 Task: Select the never open option in the open debug.
Action: Mouse moved to (35, 643)
Screenshot: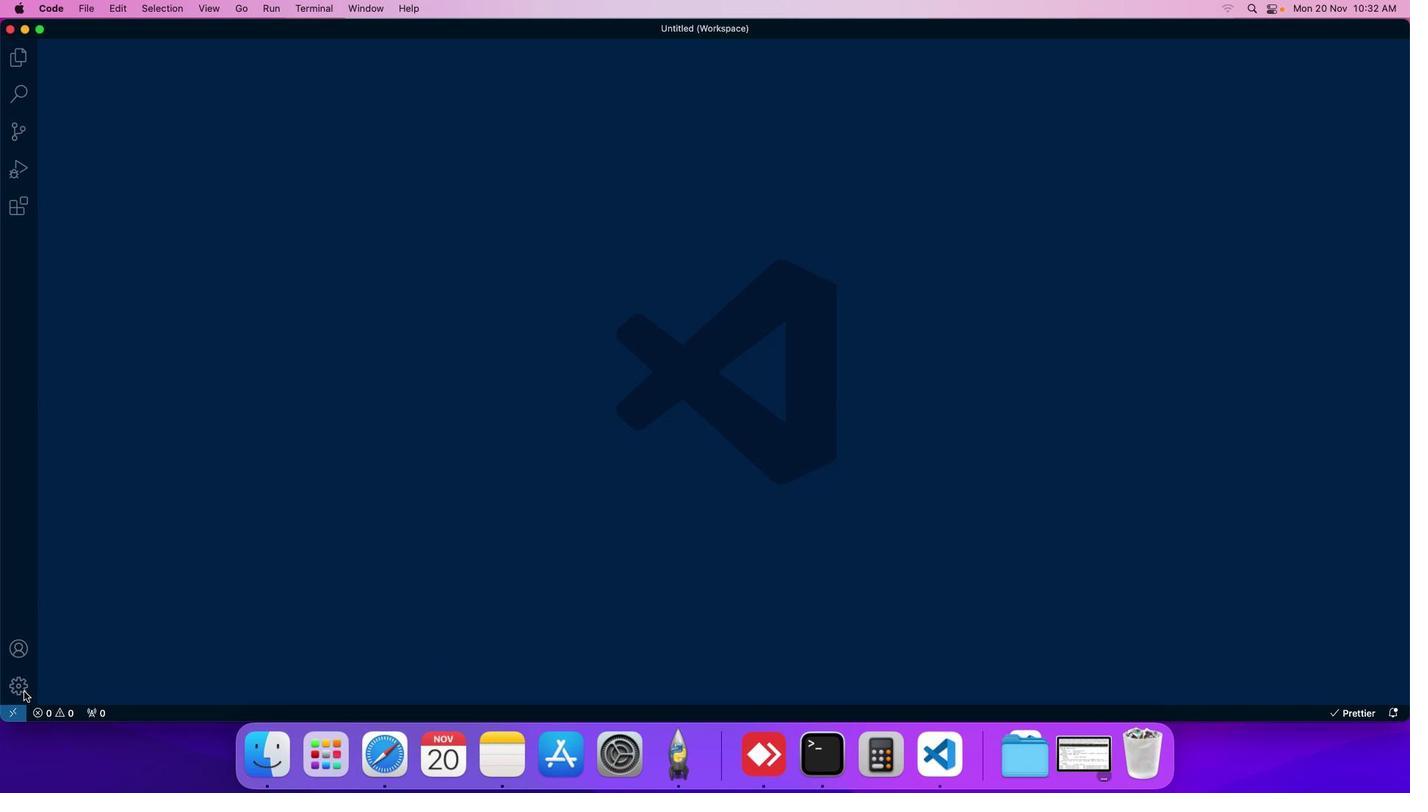 
Action: Mouse pressed left at (35, 643)
Screenshot: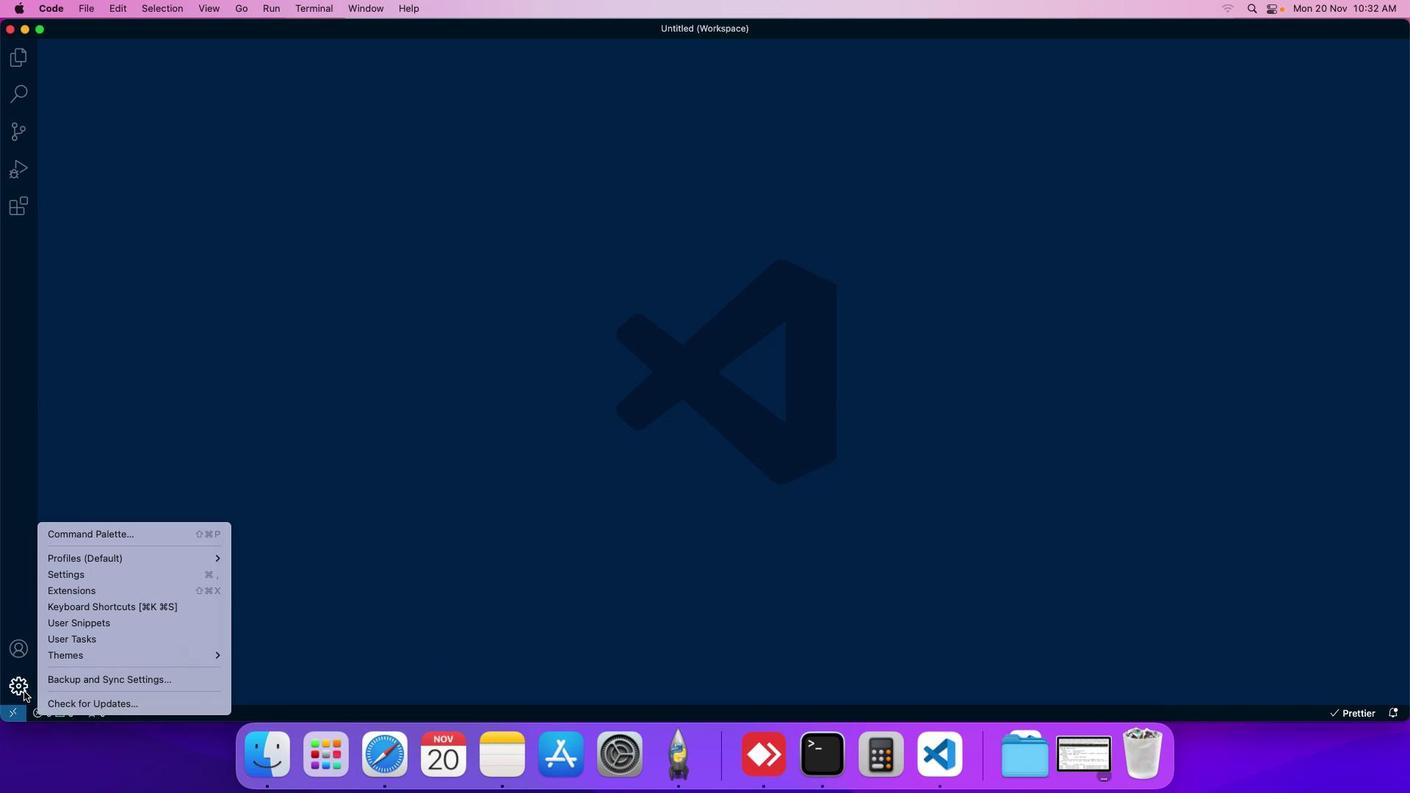 
Action: Mouse moved to (63, 547)
Screenshot: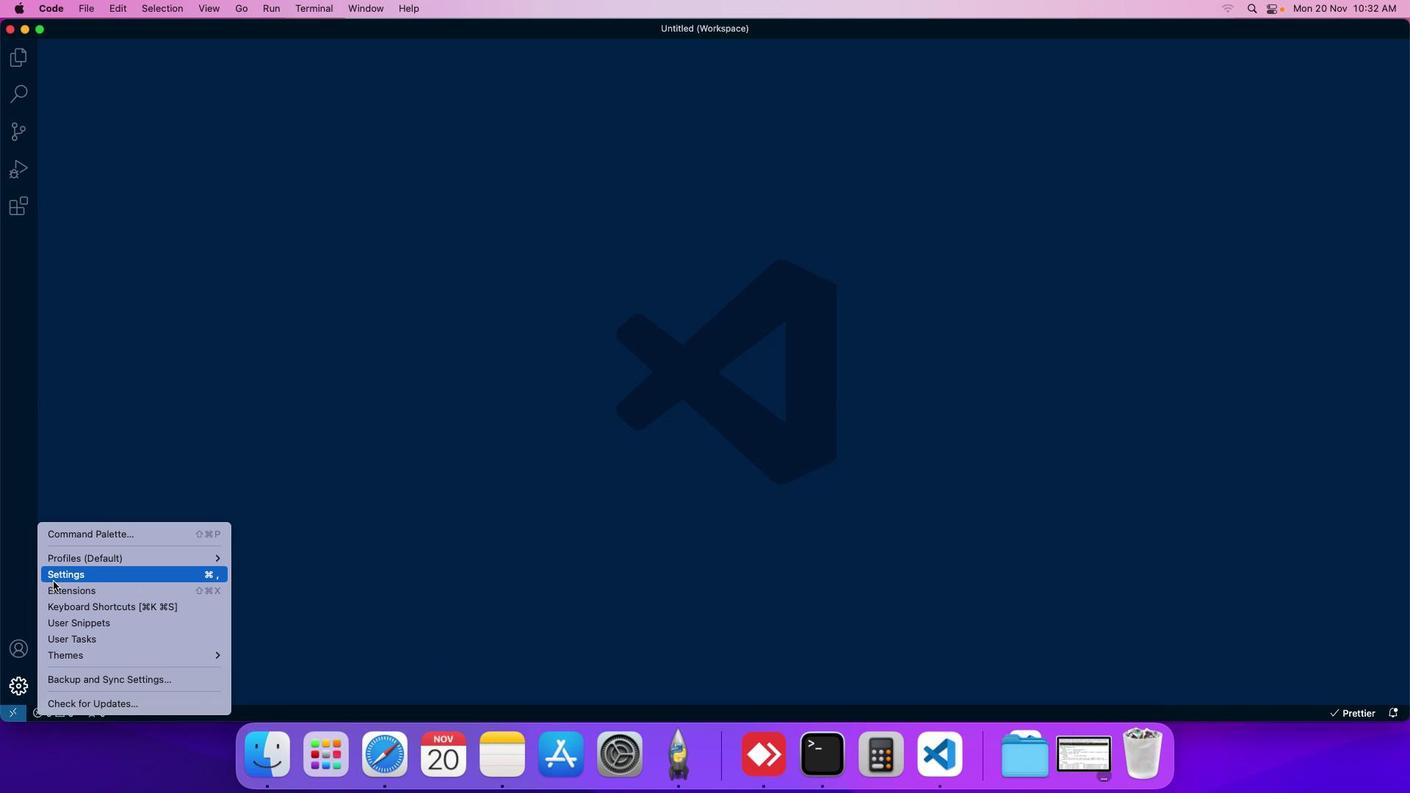 
Action: Mouse pressed left at (63, 547)
Screenshot: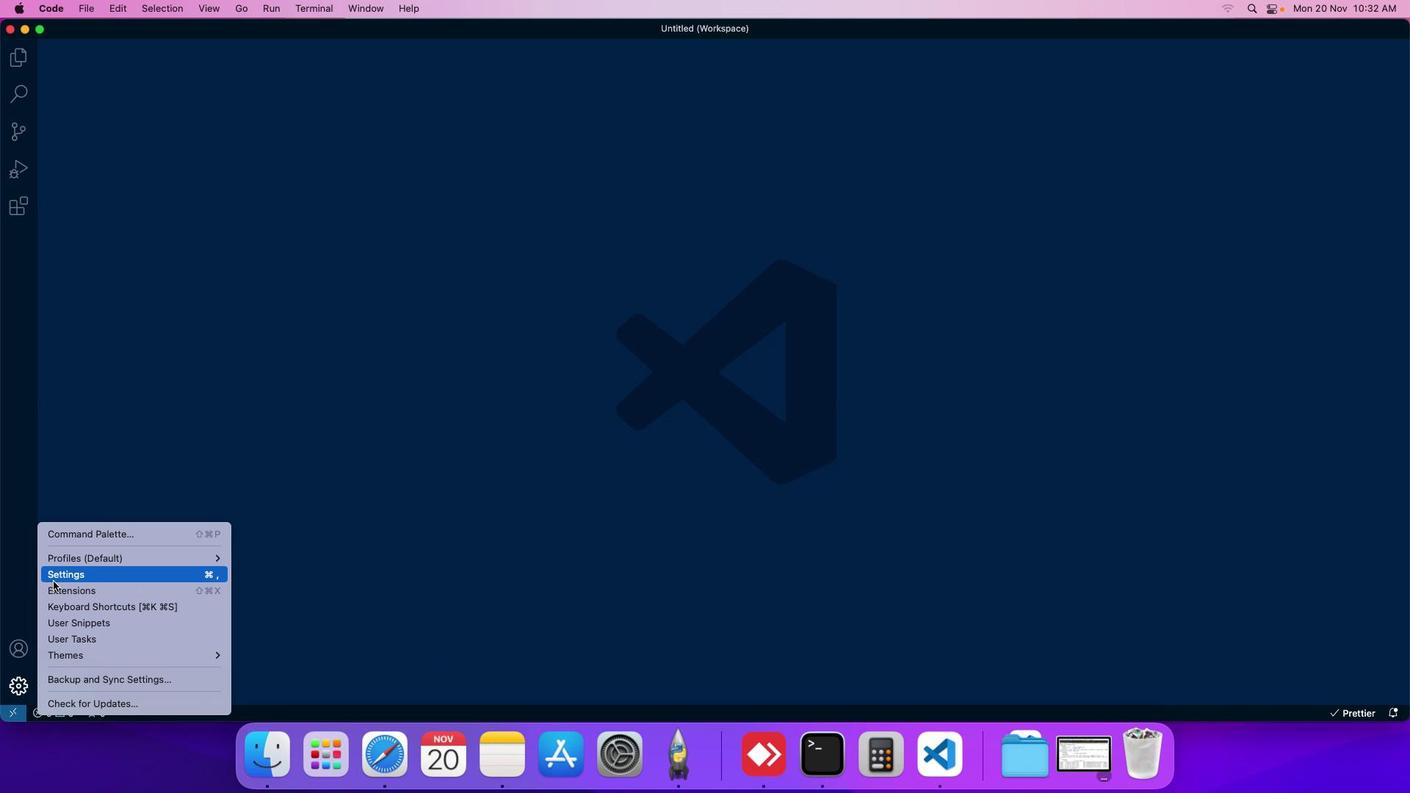 
Action: Mouse moved to (354, 145)
Screenshot: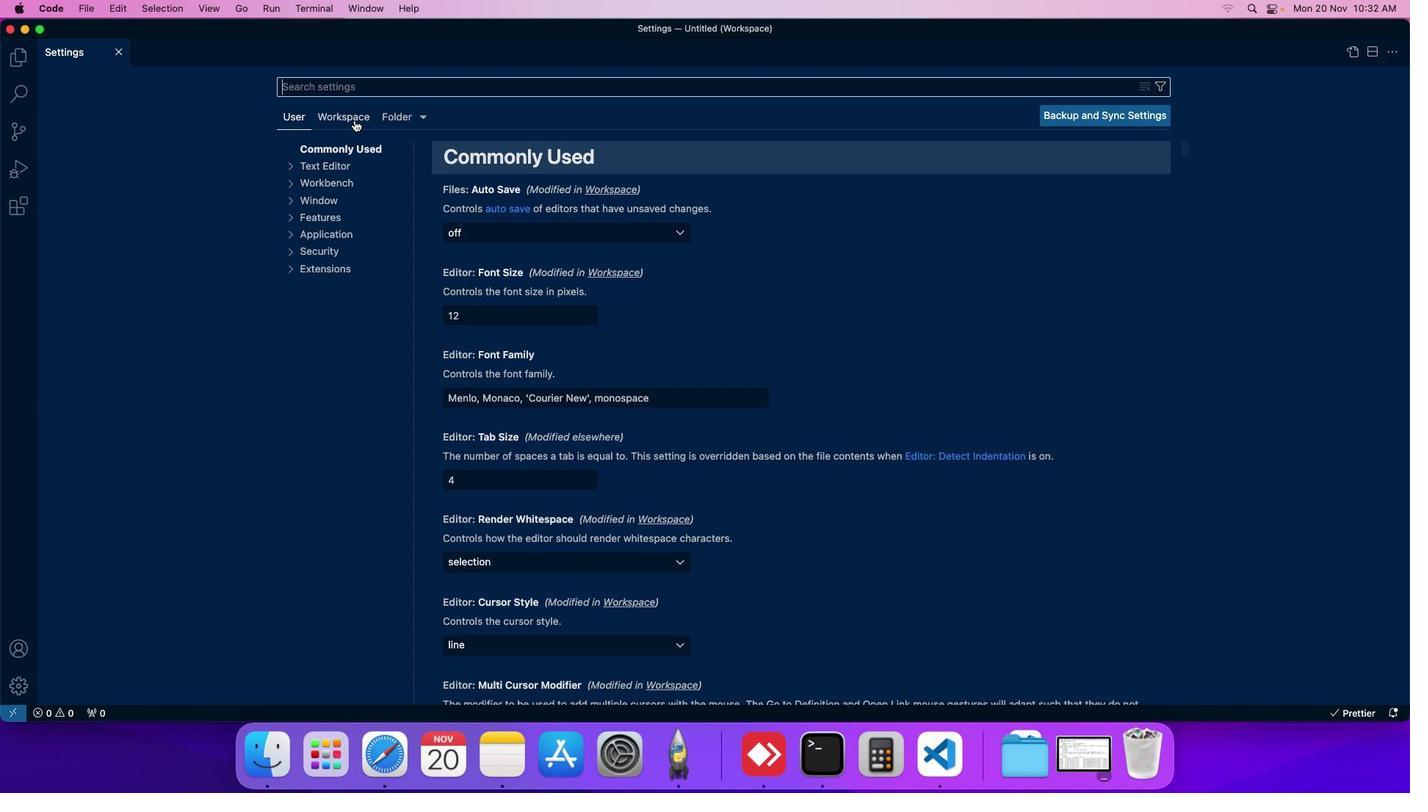 
Action: Mouse pressed left at (354, 145)
Screenshot: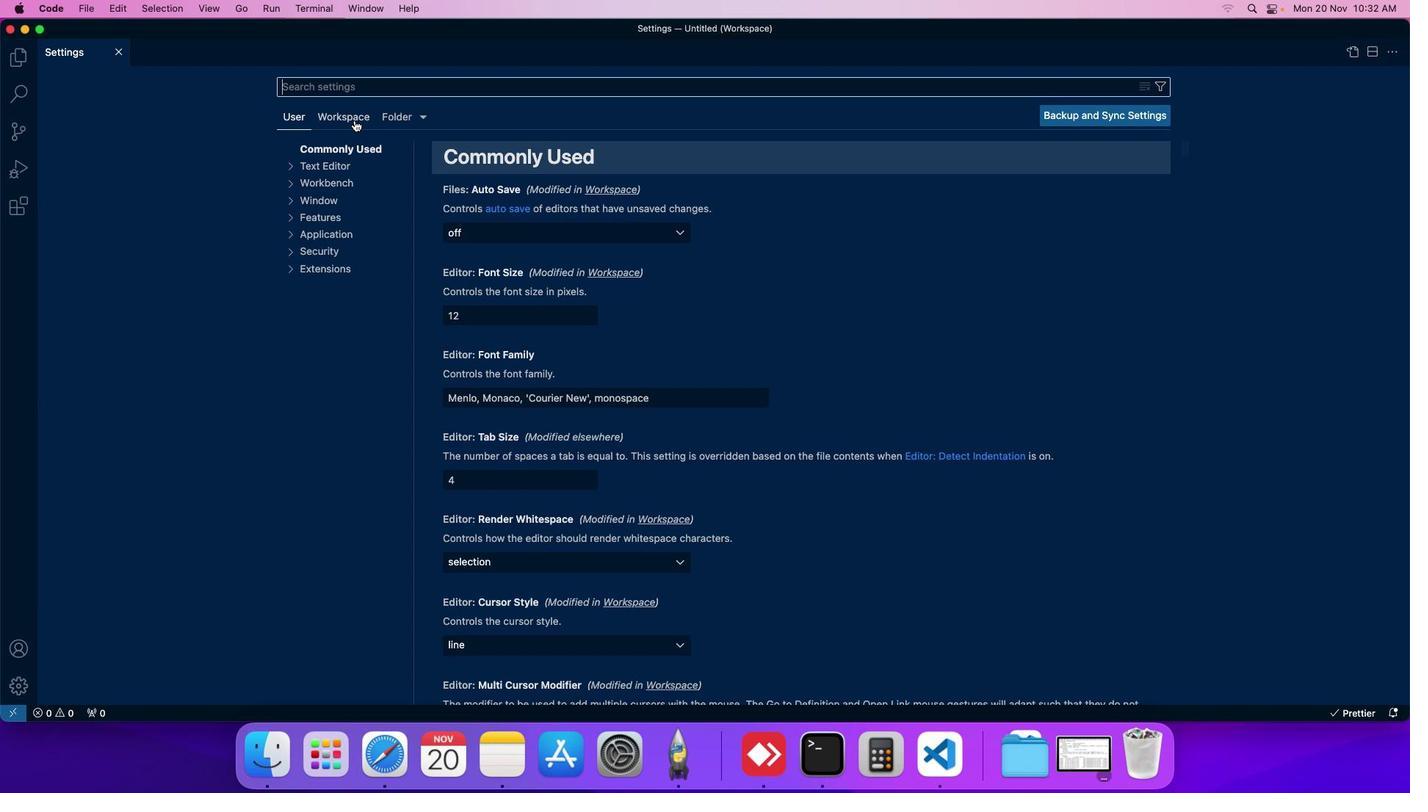 
Action: Mouse moved to (329, 233)
Screenshot: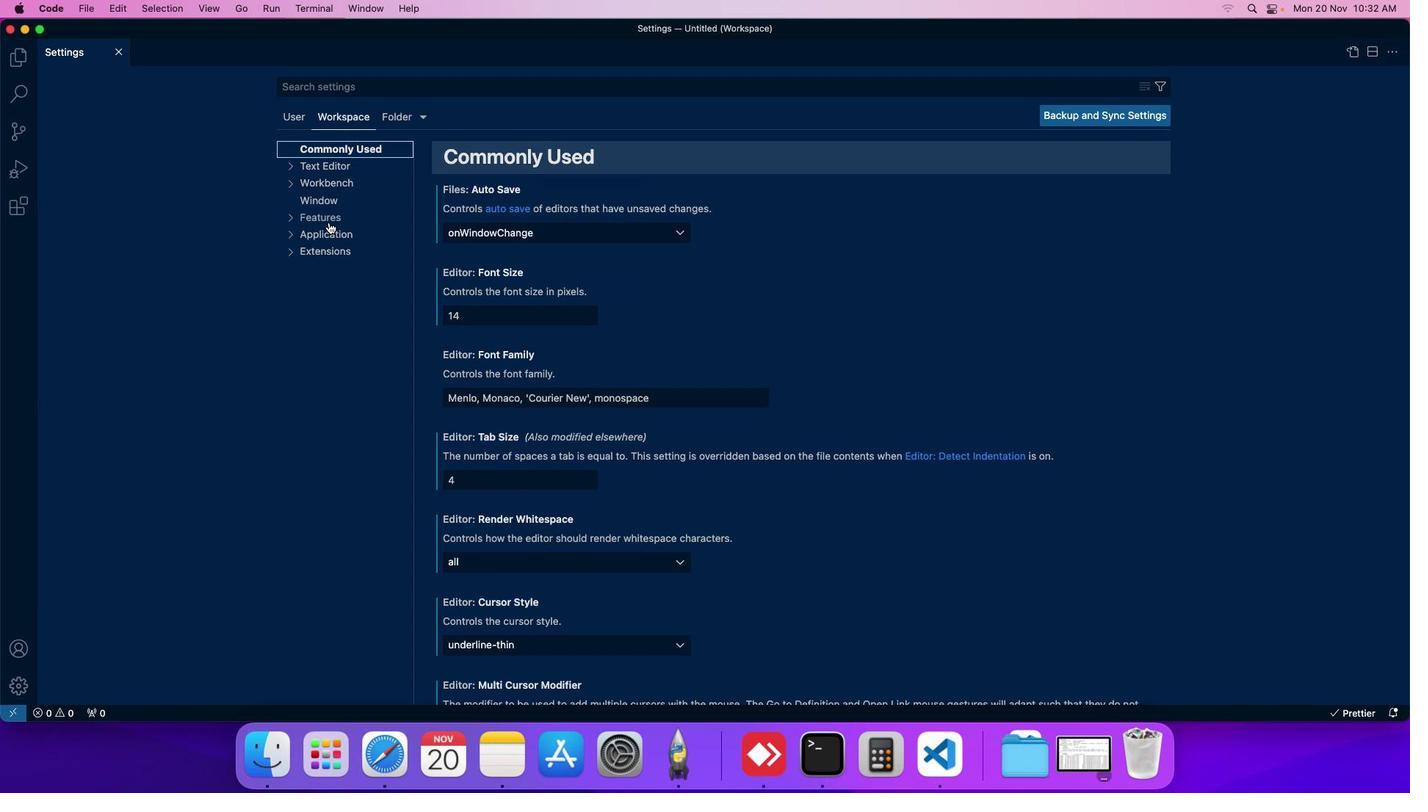 
Action: Mouse pressed left at (329, 233)
Screenshot: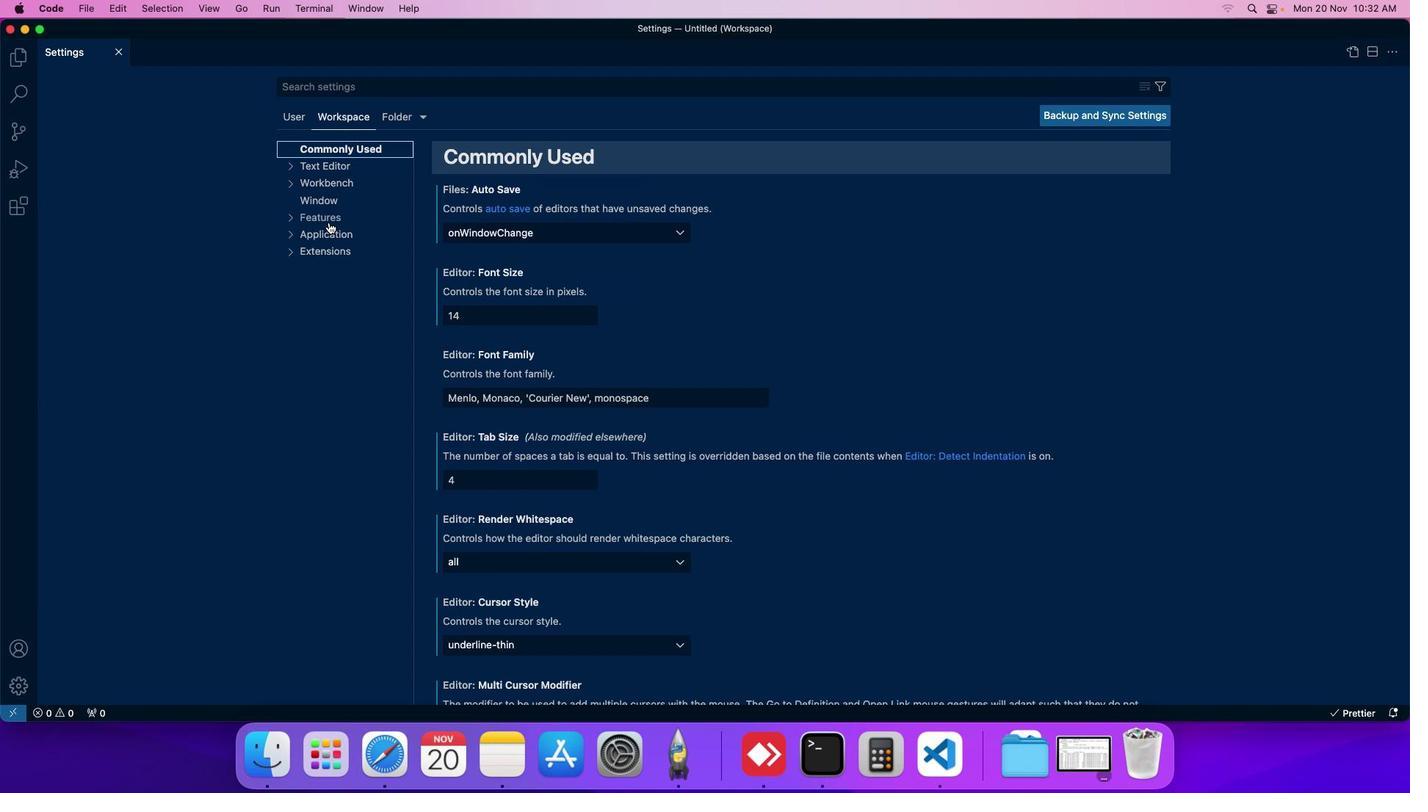 
Action: Mouse moved to (318, 288)
Screenshot: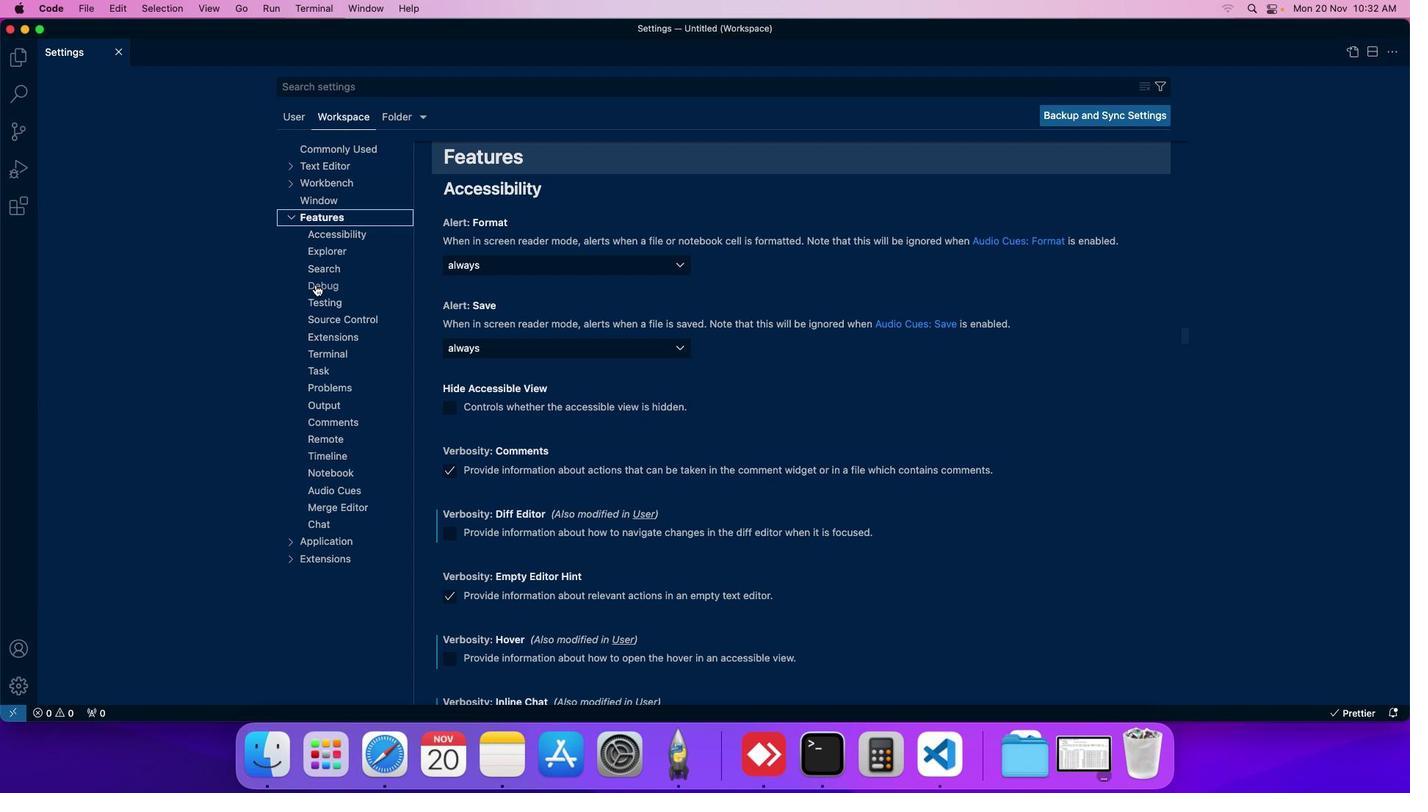 
Action: Mouse pressed left at (318, 288)
Screenshot: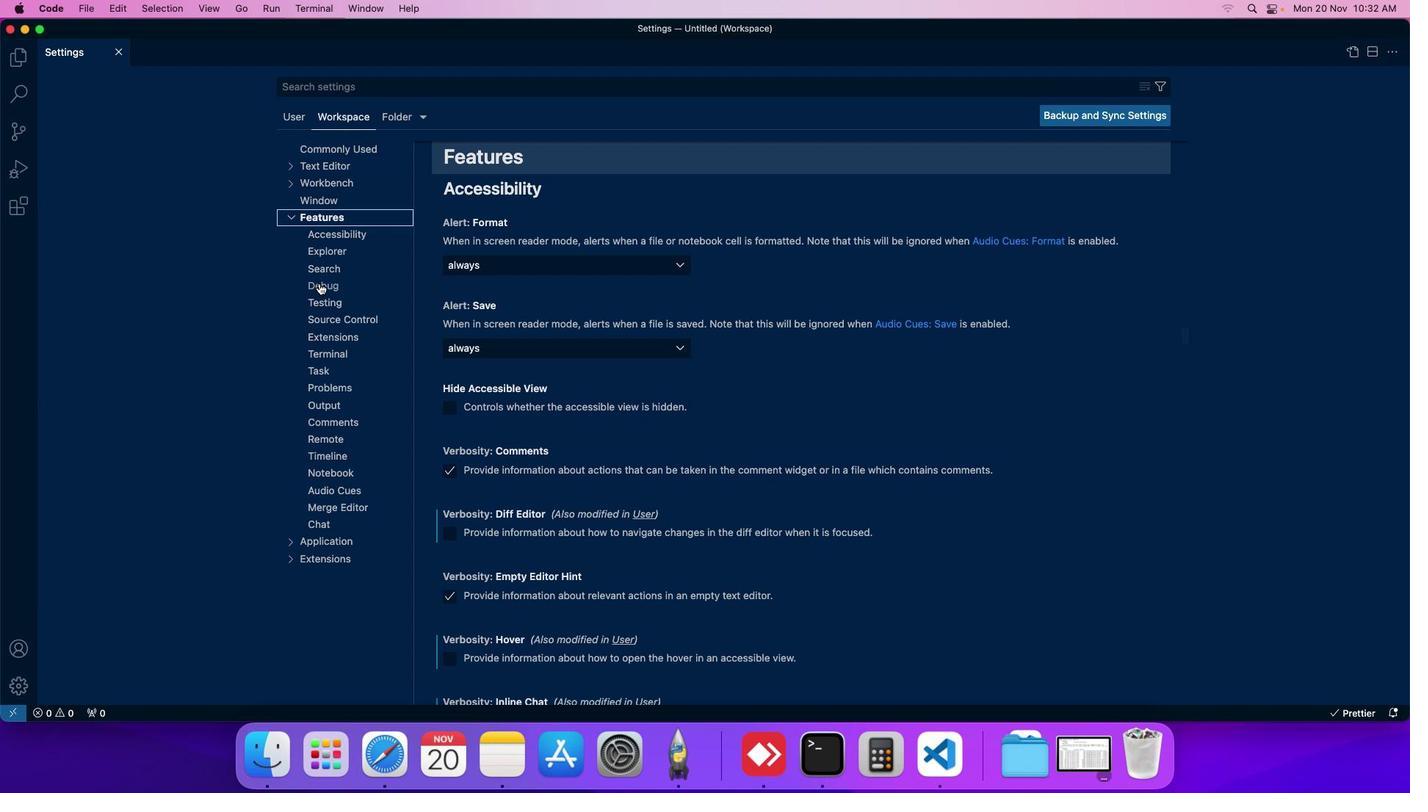 
Action: Mouse moved to (525, 313)
Screenshot: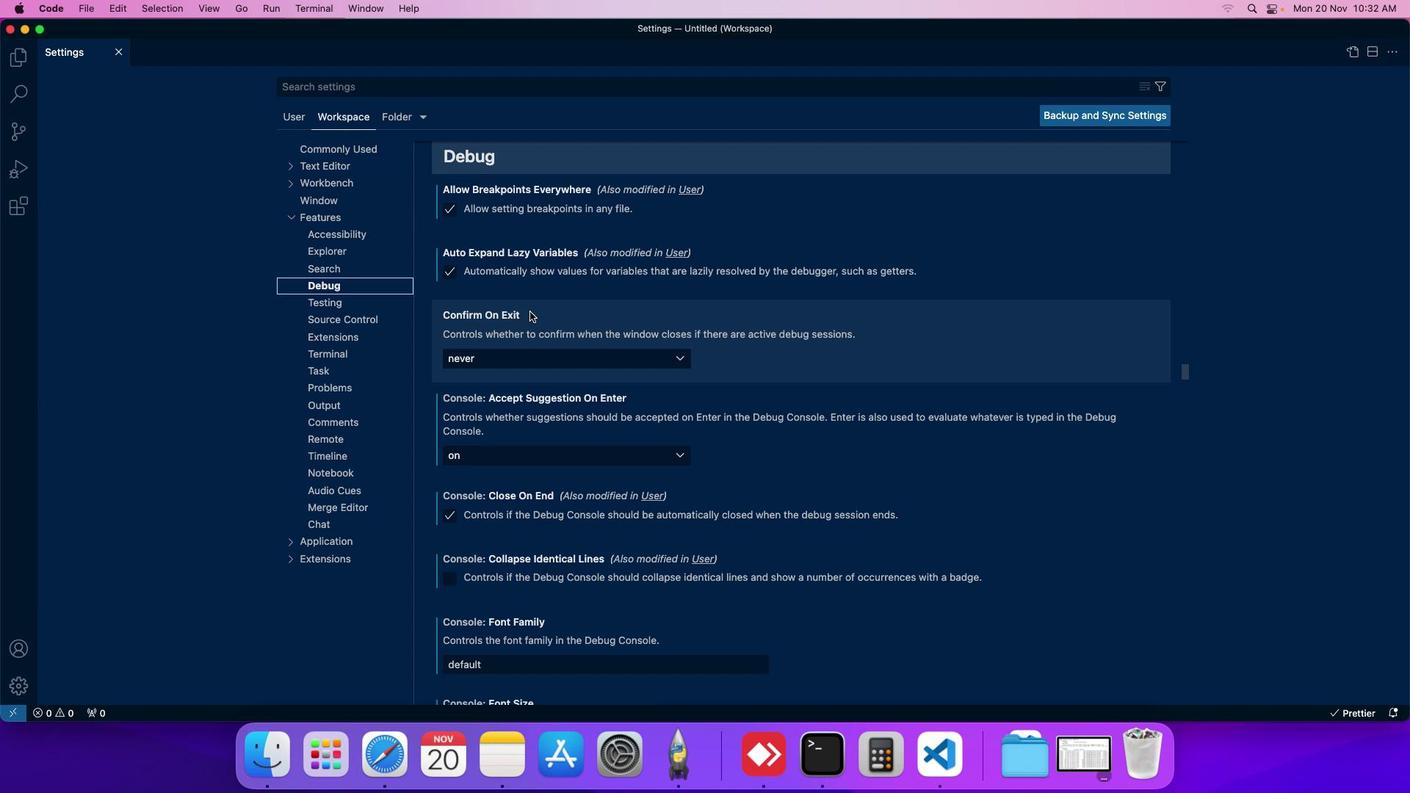 
Action: Mouse scrolled (525, 313) with delta (12, 39)
Screenshot: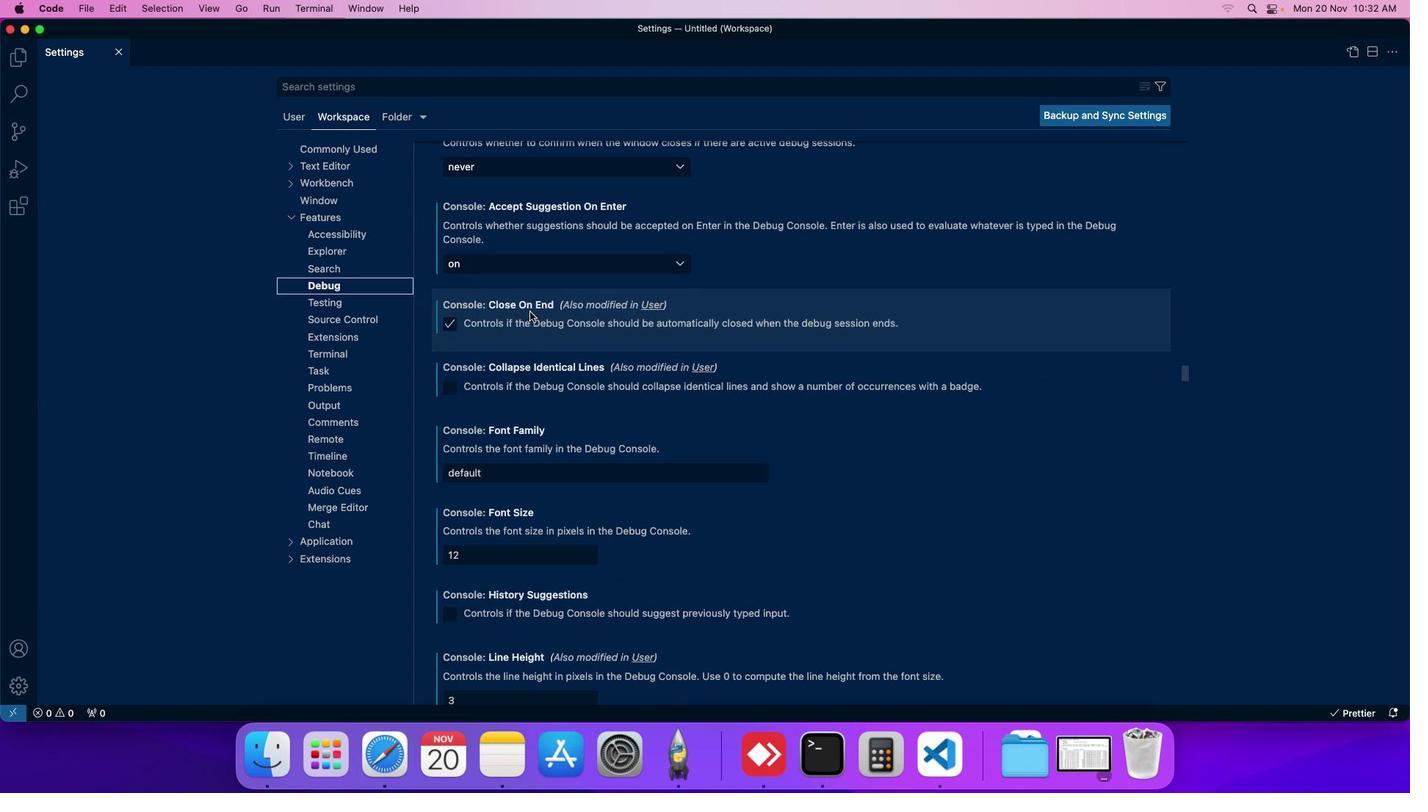 
Action: Mouse scrolled (525, 313) with delta (12, 39)
Screenshot: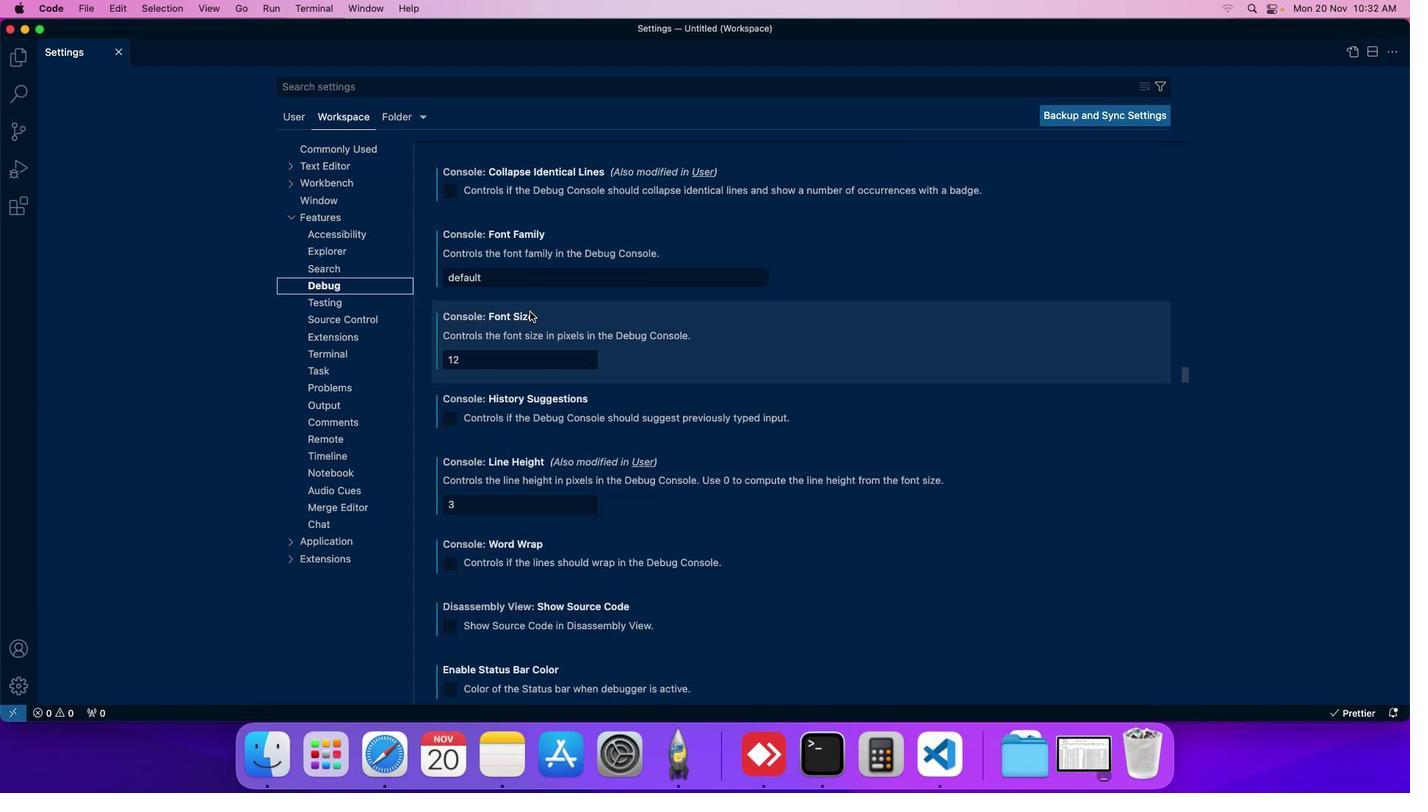 
Action: Mouse scrolled (525, 313) with delta (12, 39)
Screenshot: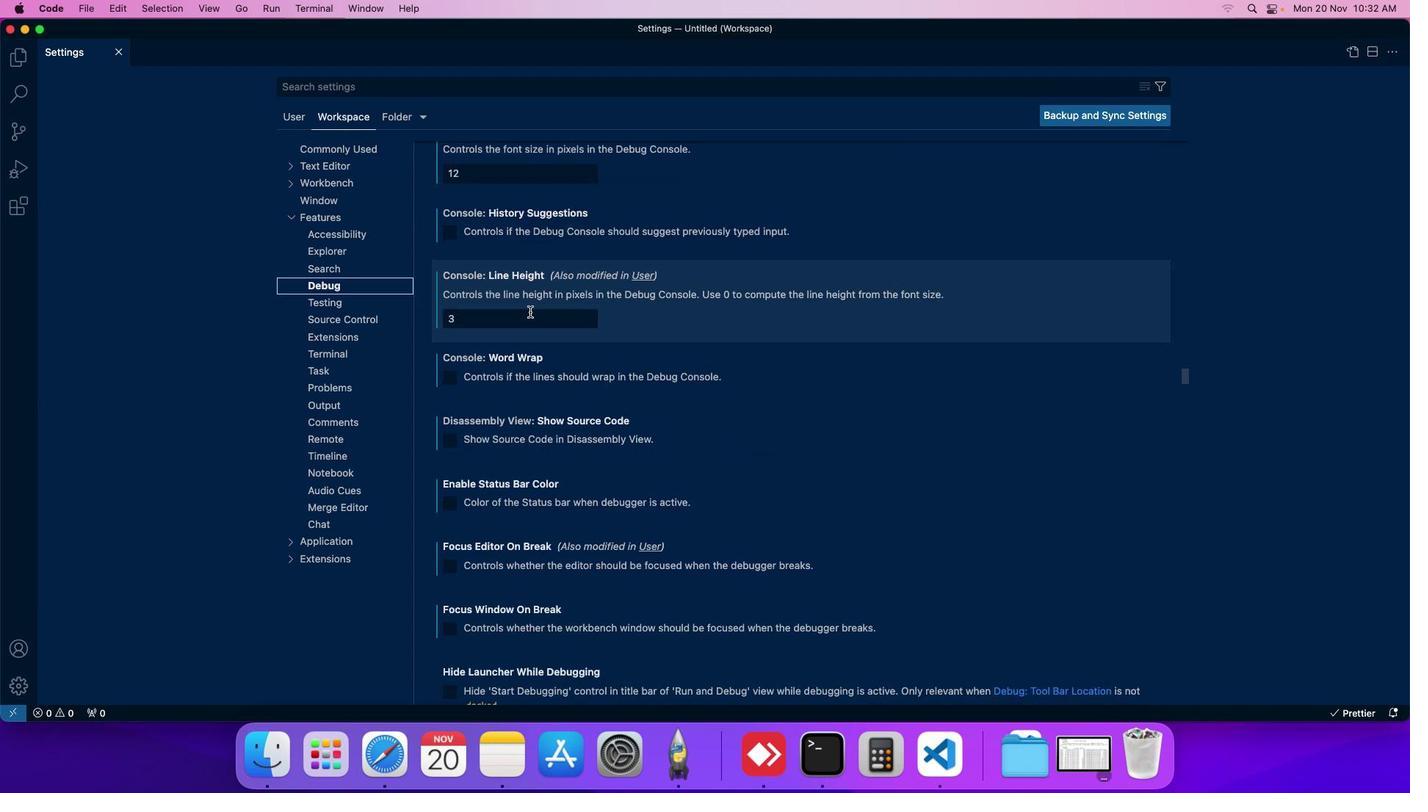 
Action: Mouse scrolled (525, 313) with delta (12, 39)
Screenshot: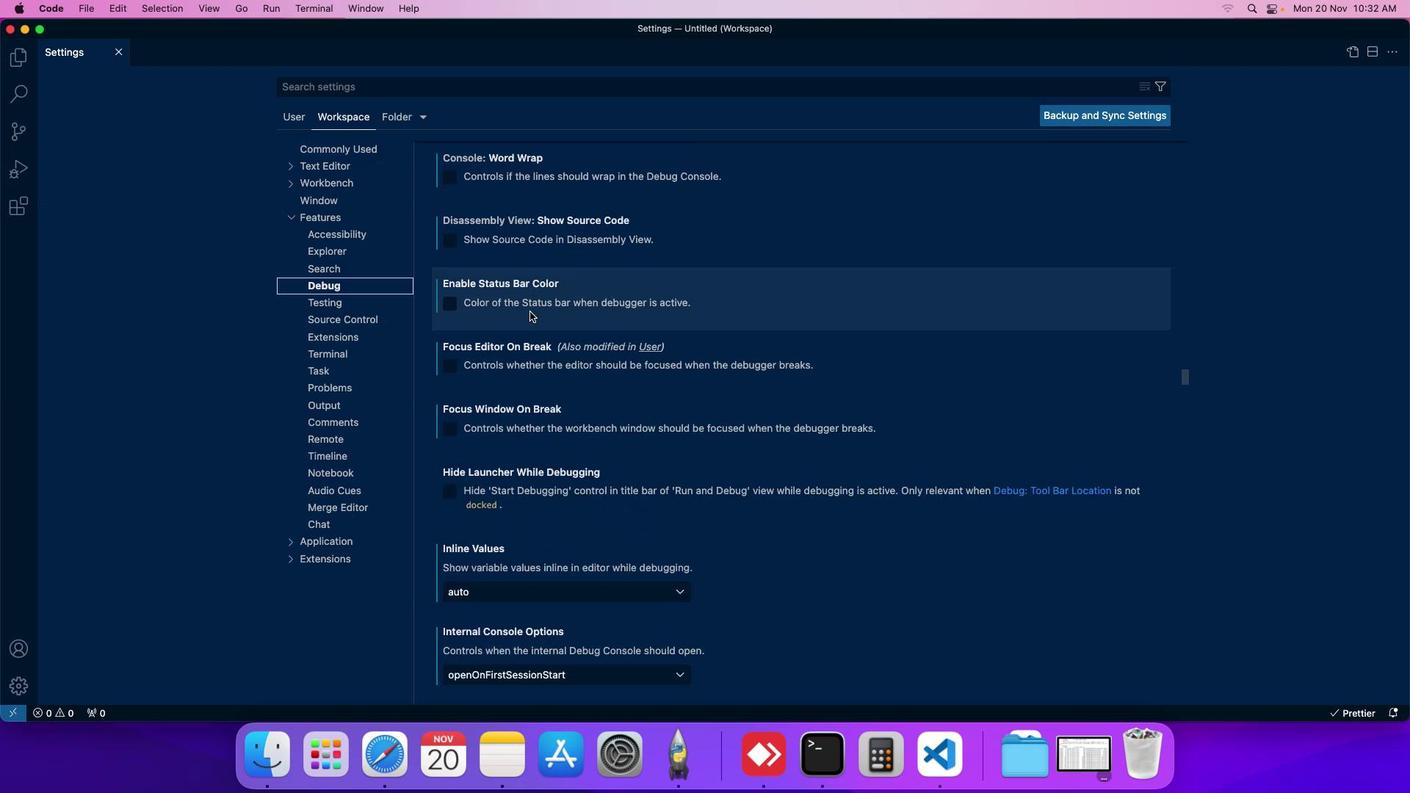 
Action: Mouse scrolled (525, 313) with delta (12, 39)
Screenshot: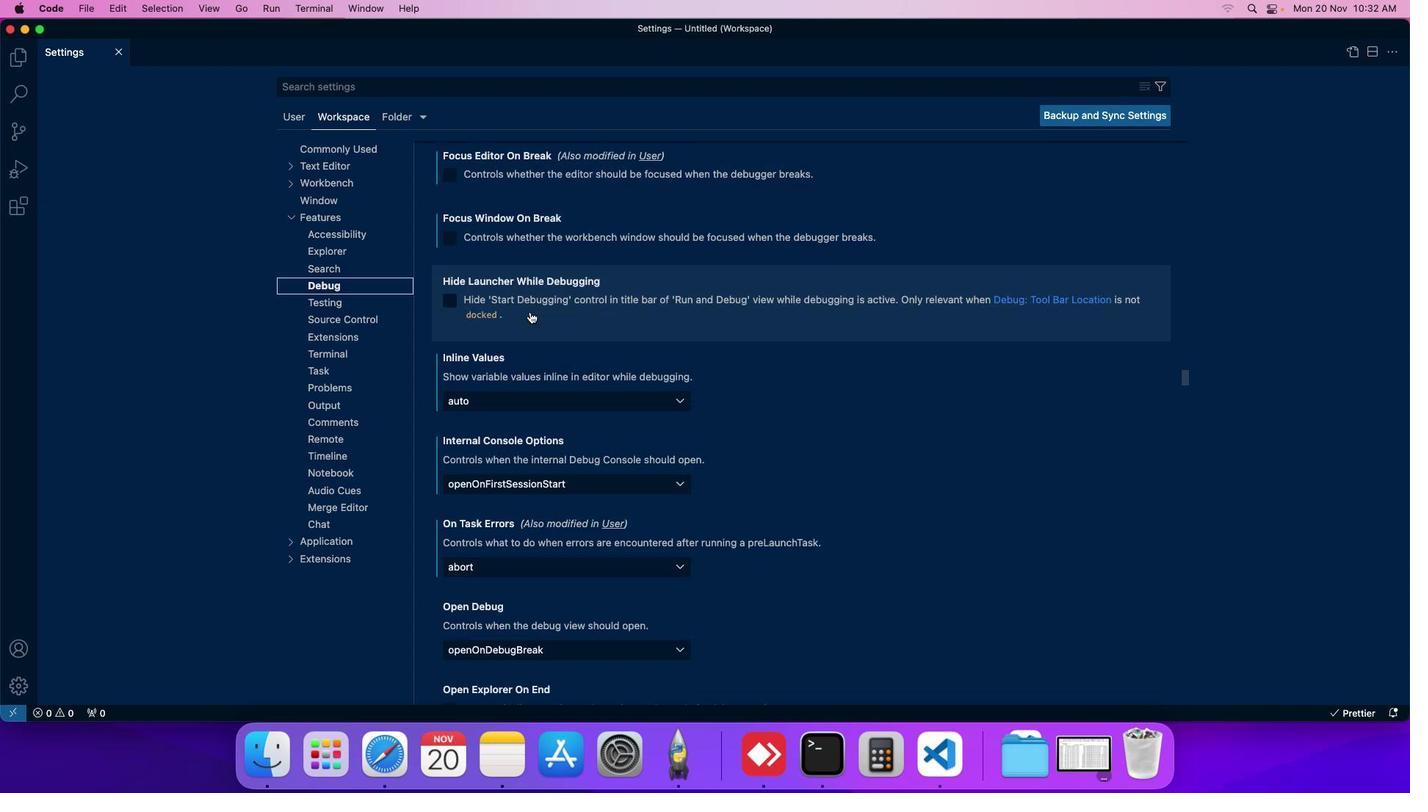 
Action: Mouse scrolled (525, 313) with delta (12, 39)
Screenshot: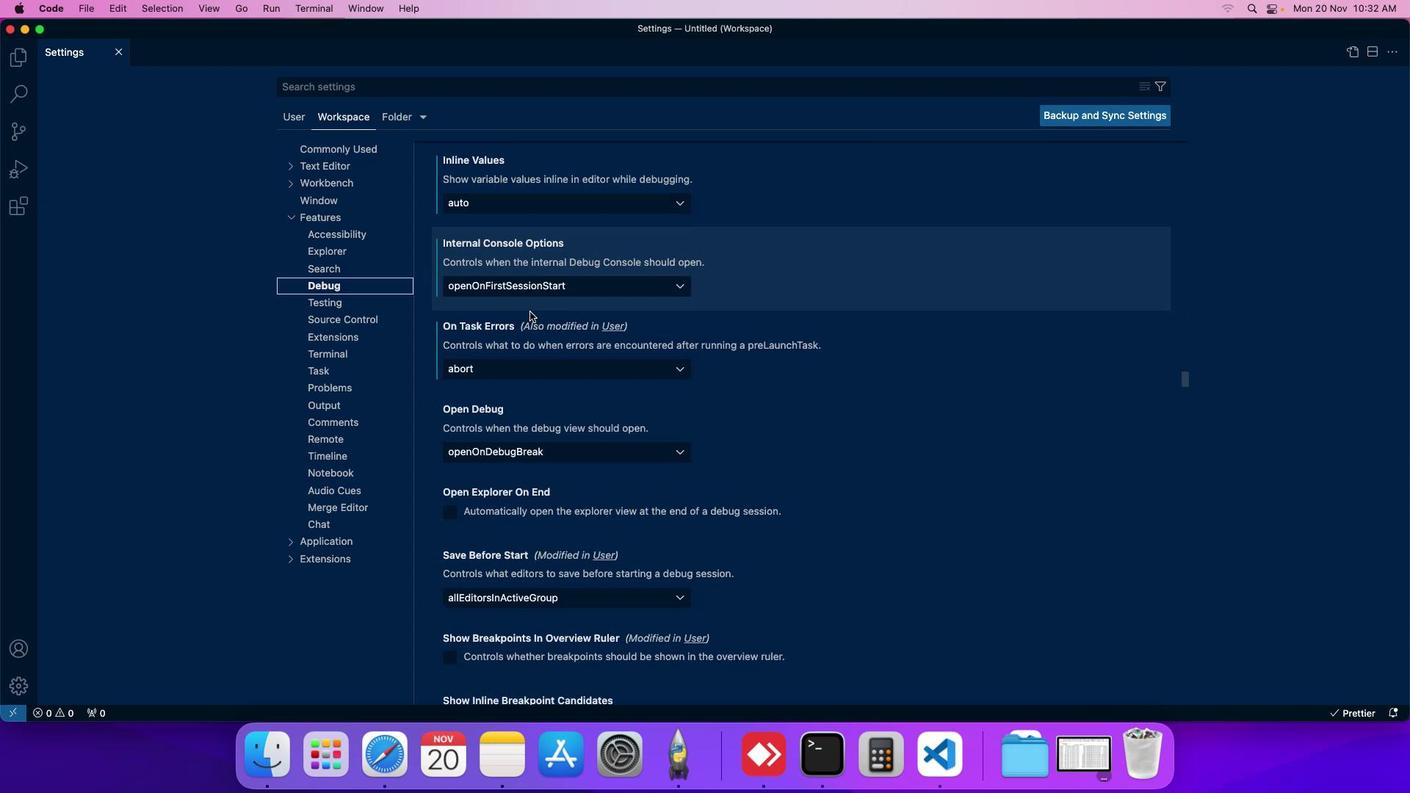 
Action: Mouse moved to (509, 431)
Screenshot: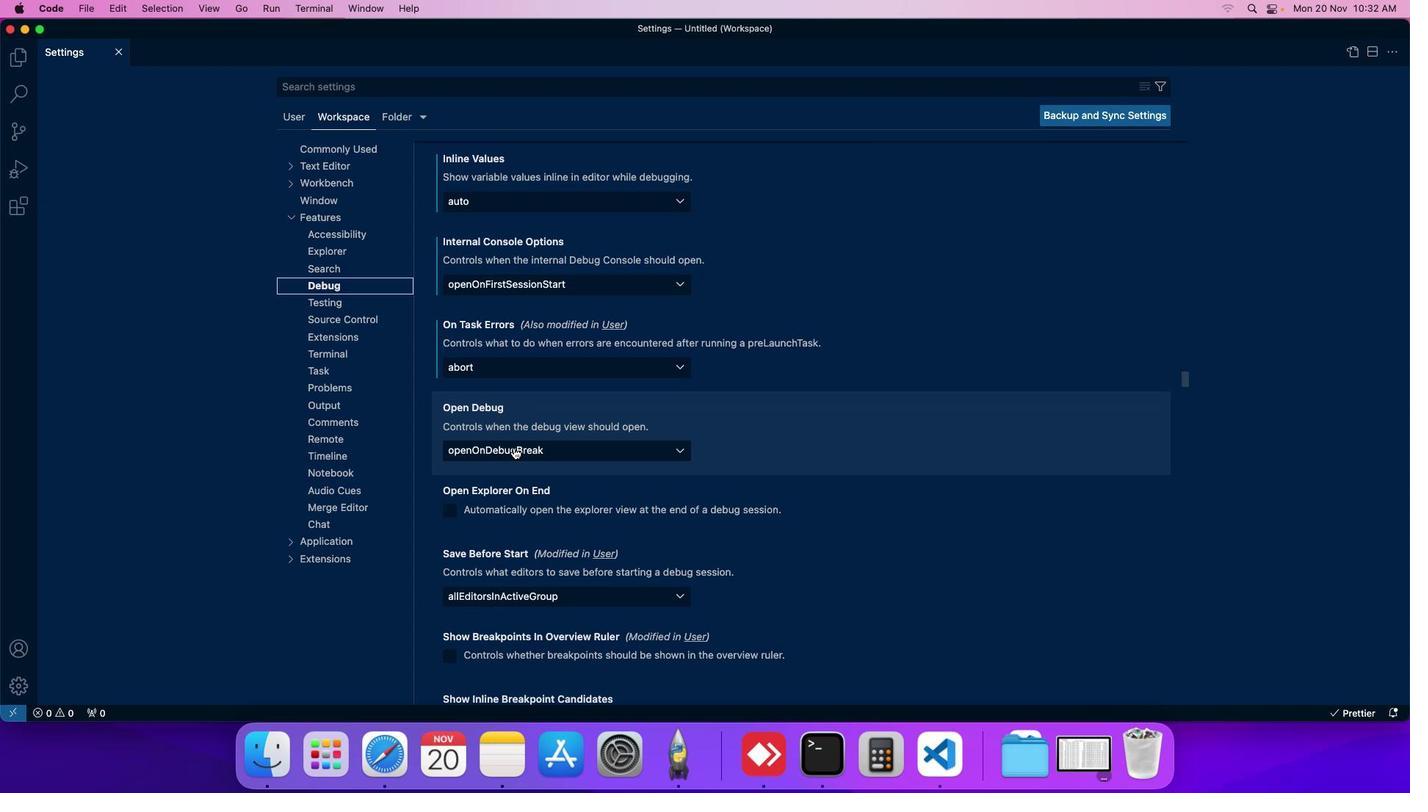 
Action: Mouse pressed left at (509, 431)
Screenshot: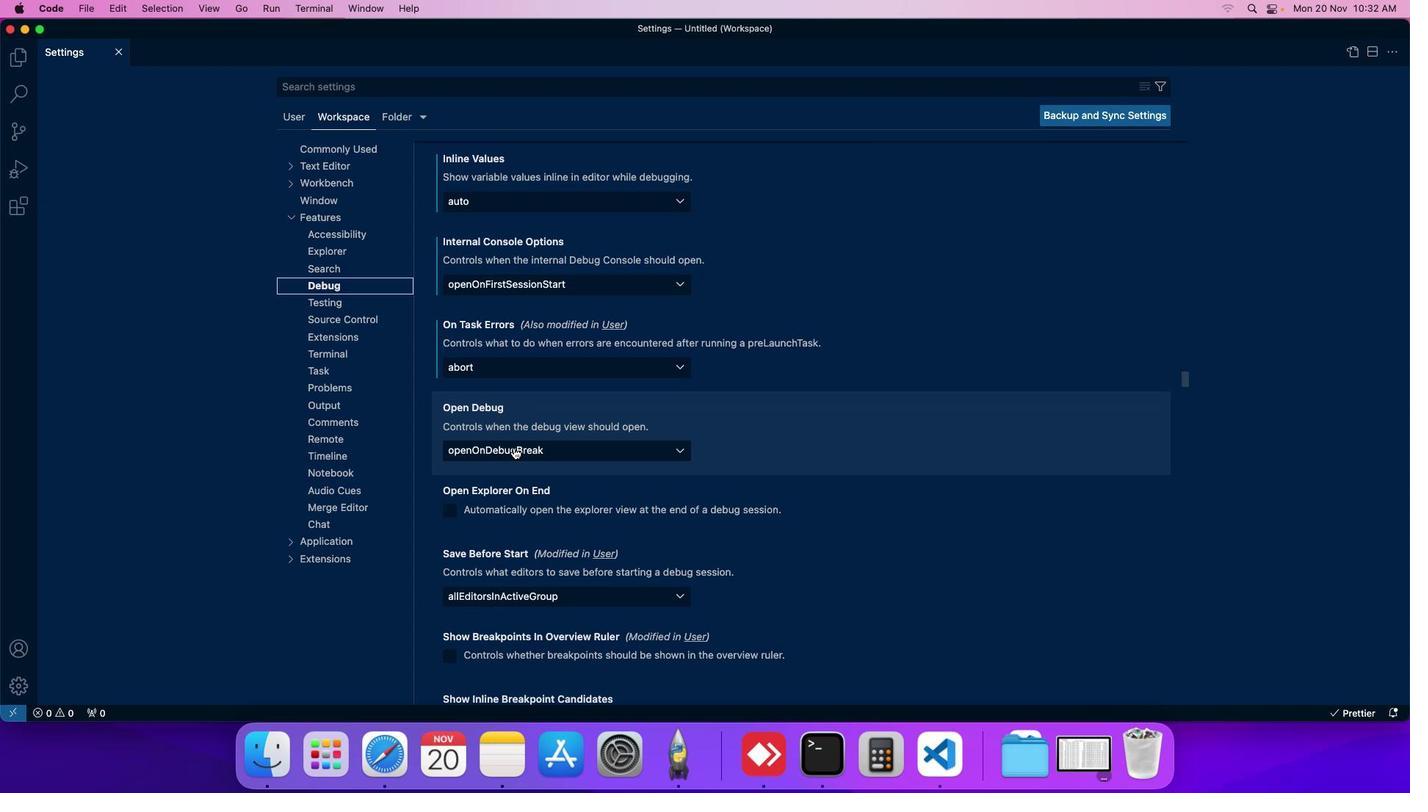 
Action: Mouse moved to (496, 448)
Screenshot: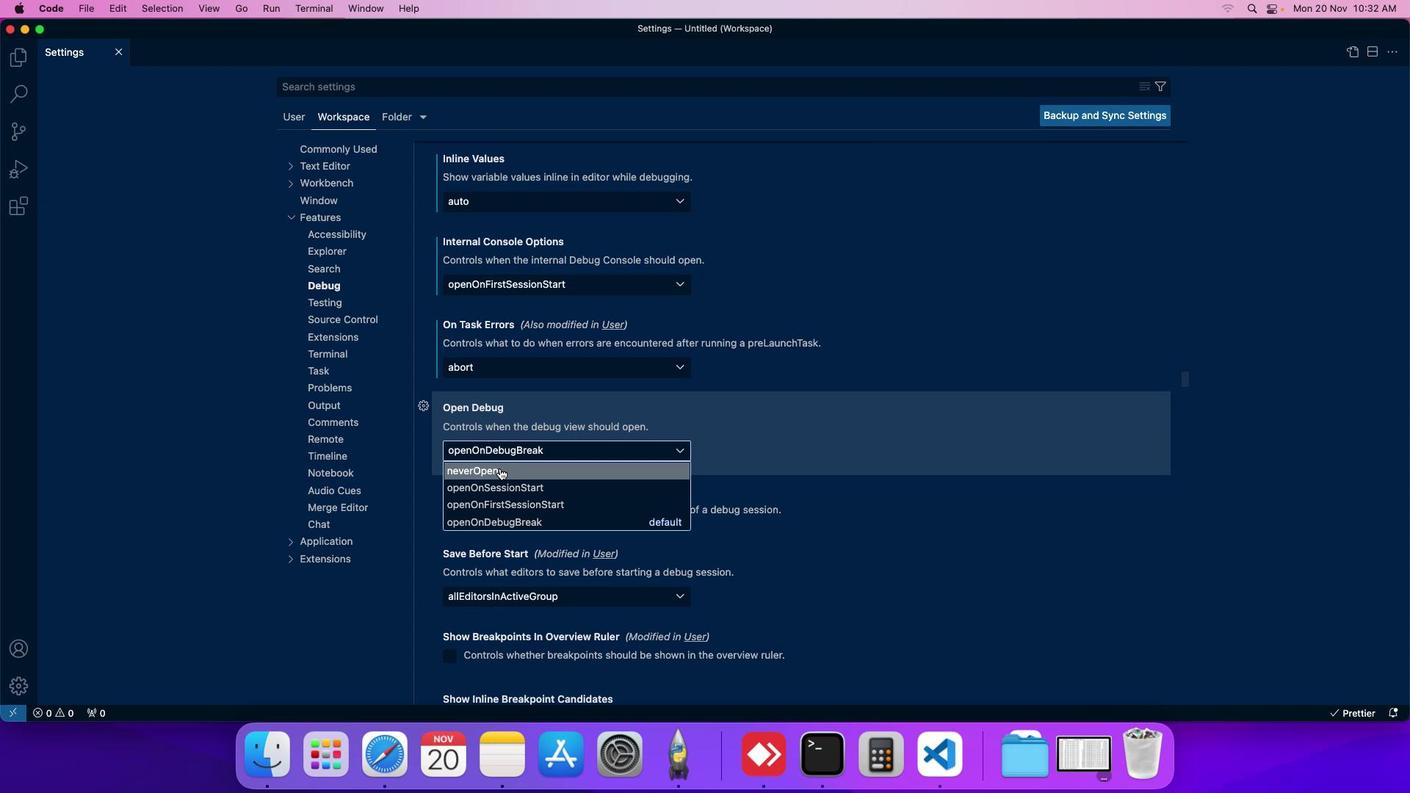 
Action: Mouse pressed left at (496, 448)
Screenshot: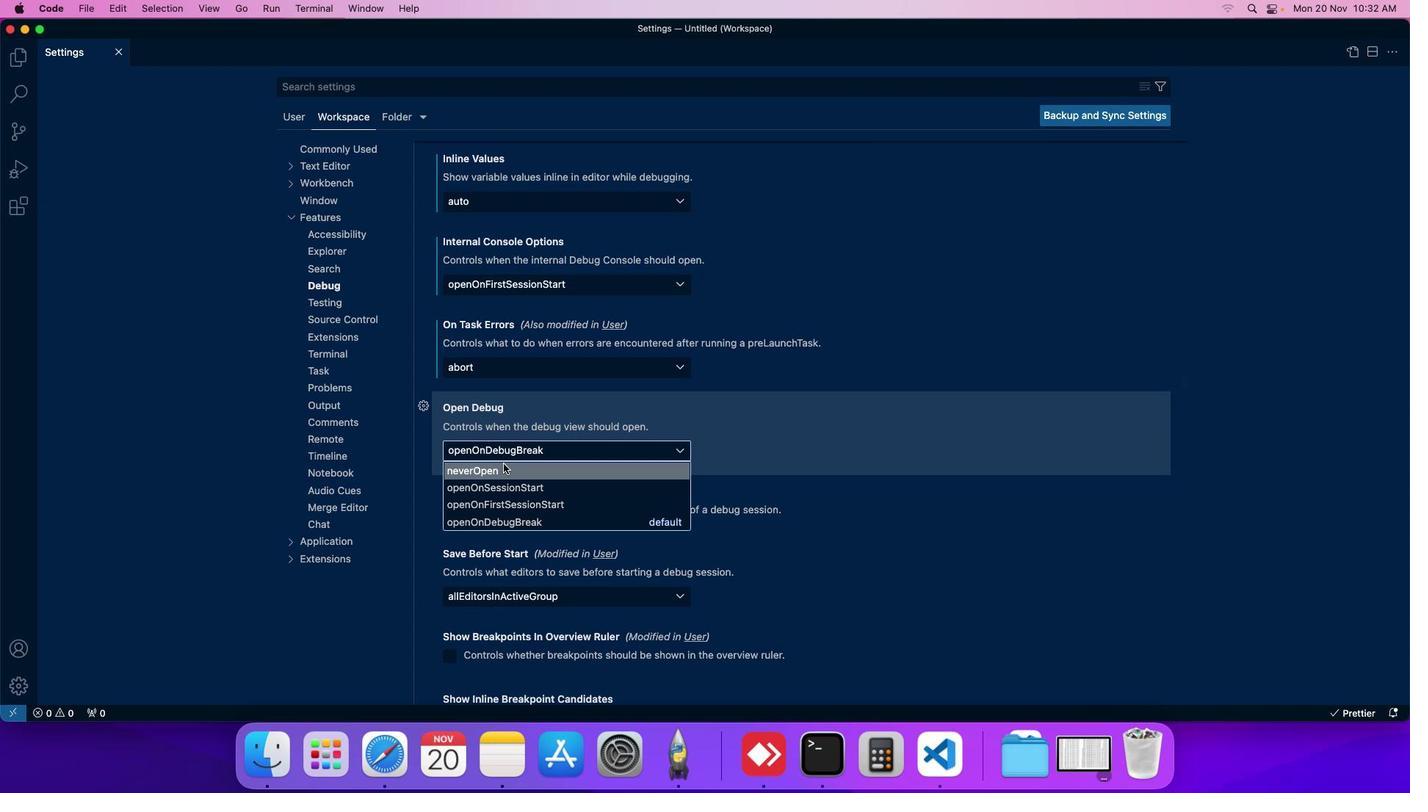 
Action: Mouse moved to (508, 438)
Screenshot: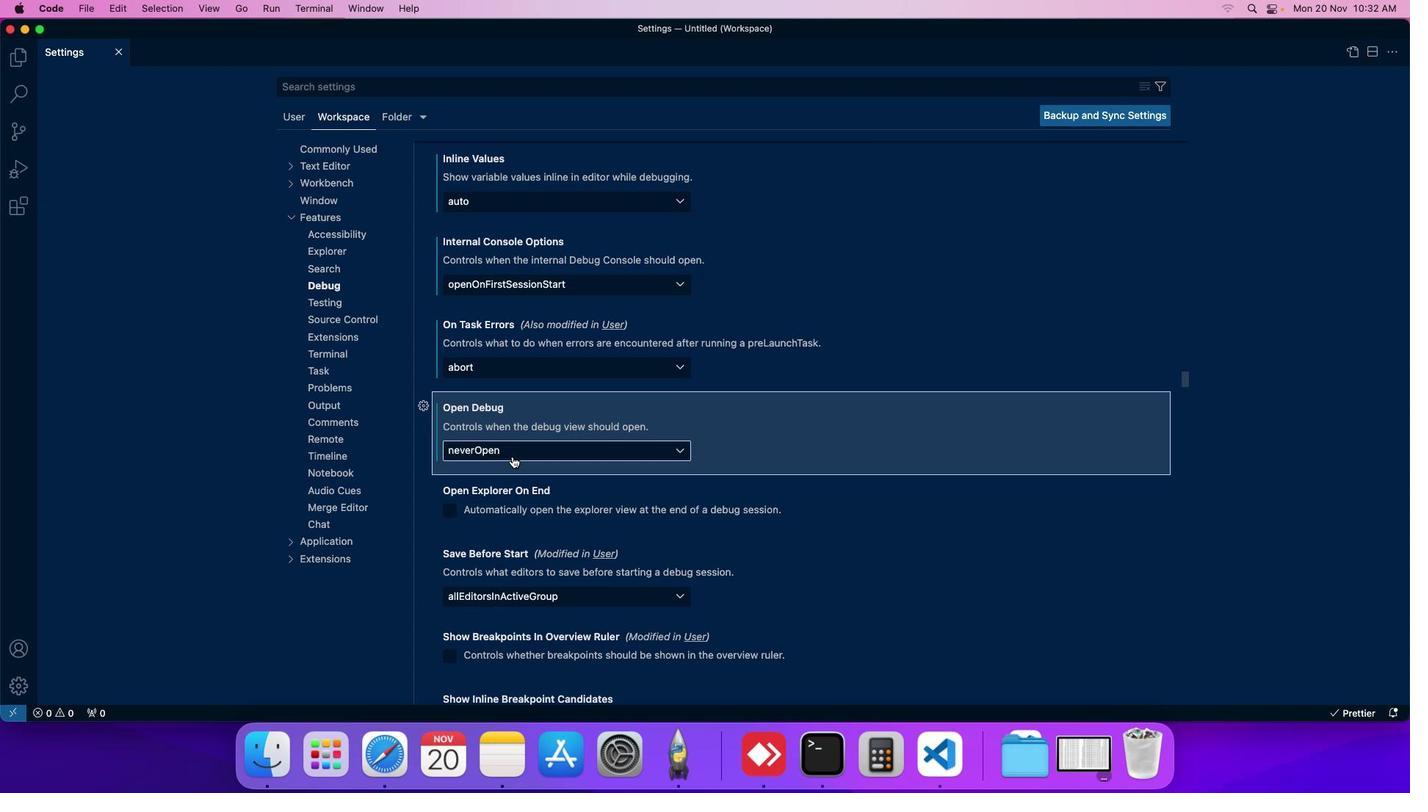 
